 Task: Change the calendar time scale to 60 minutes.
Action: Mouse moved to (18, 72)
Screenshot: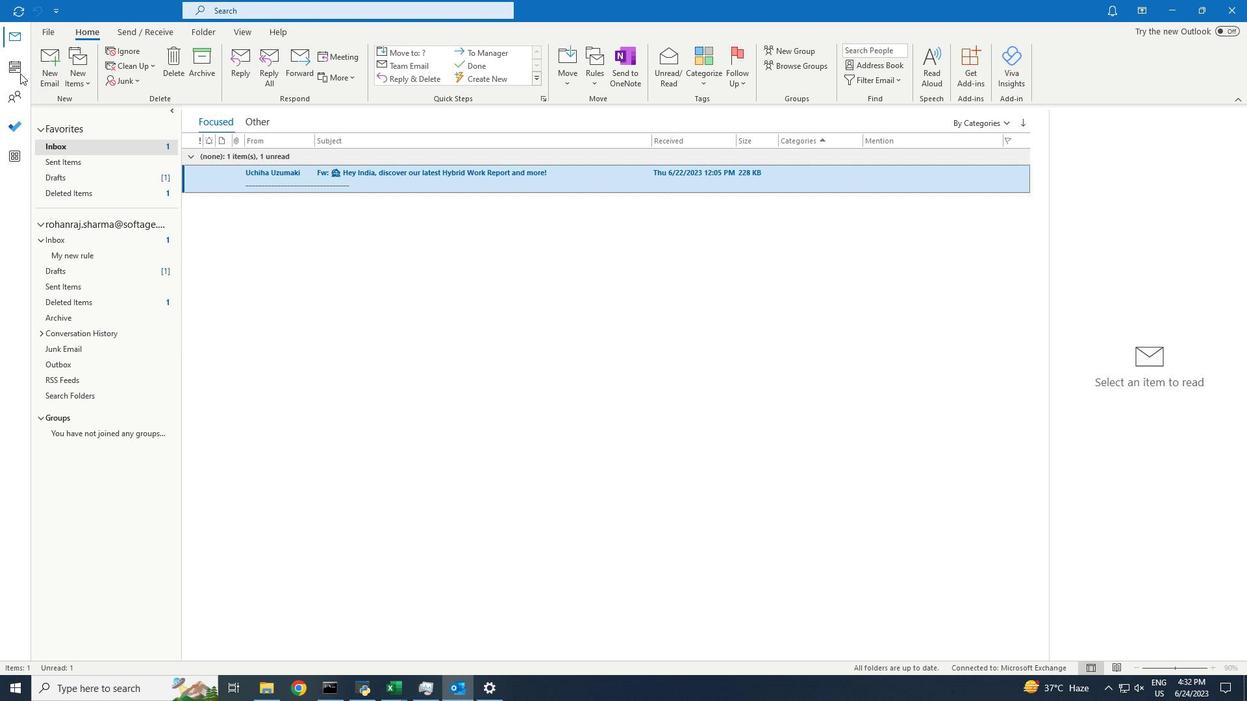 
Action: Mouse pressed left at (18, 72)
Screenshot: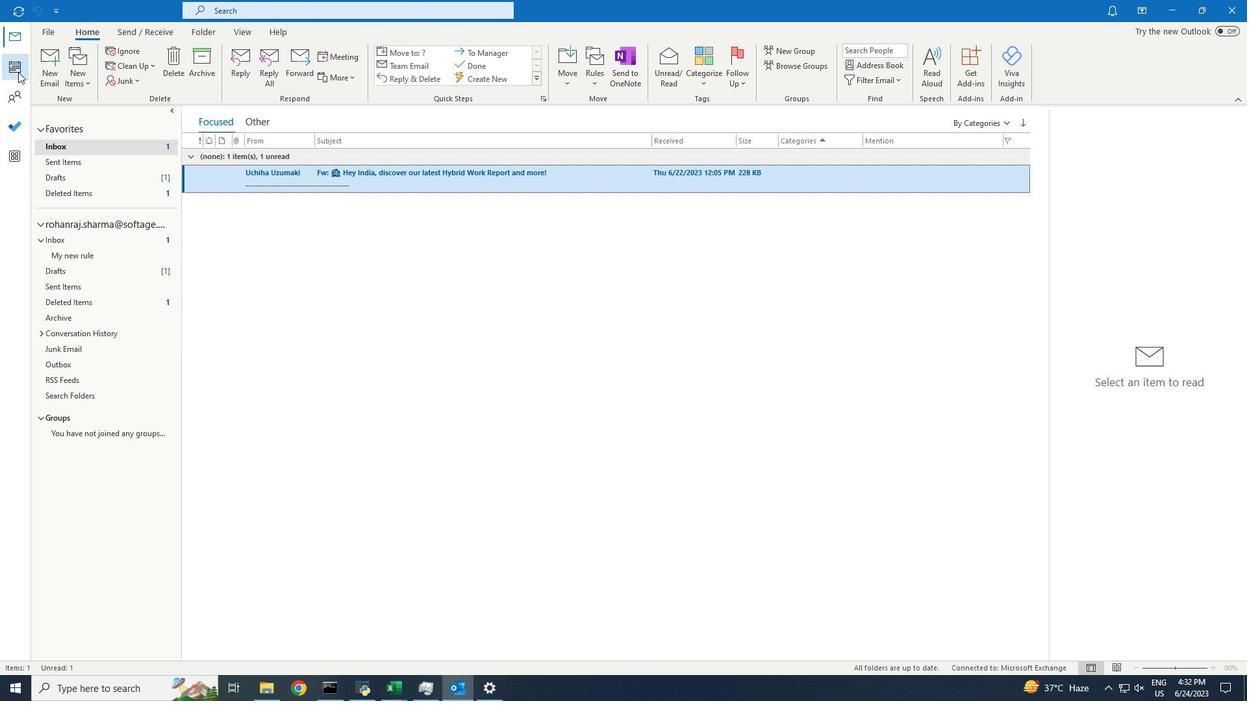 
Action: Mouse moved to (238, 34)
Screenshot: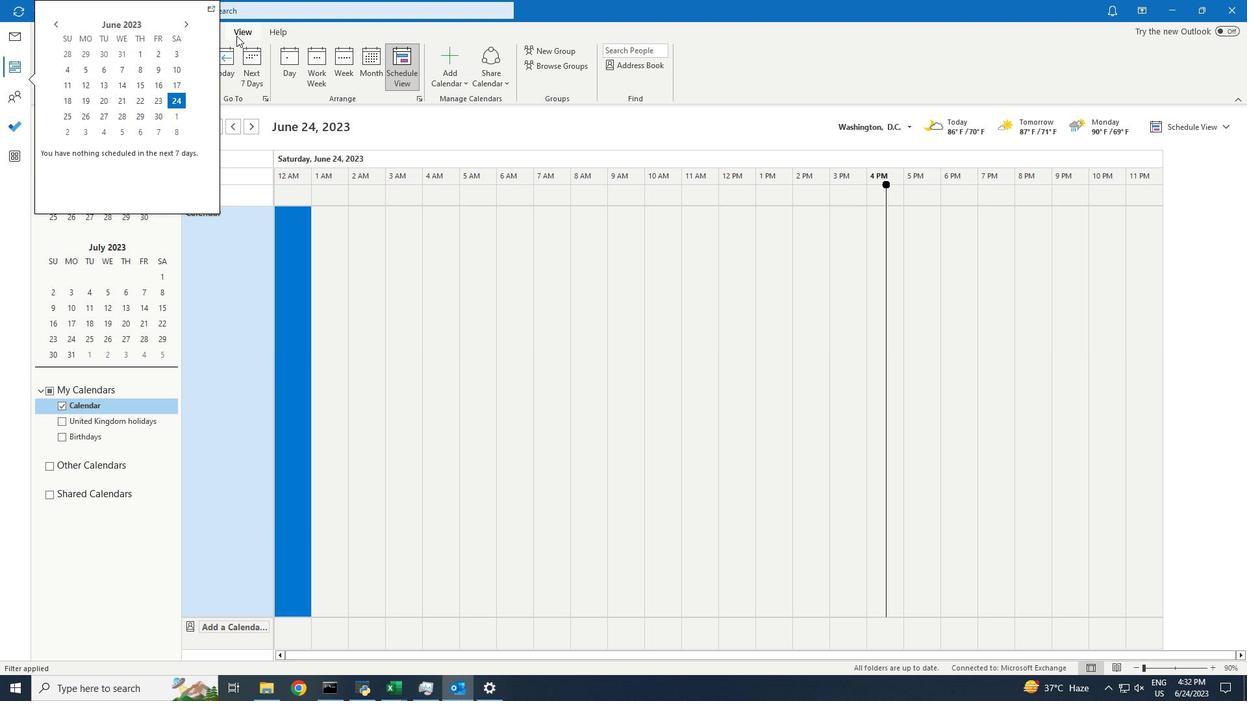 
Action: Mouse pressed left at (238, 34)
Screenshot: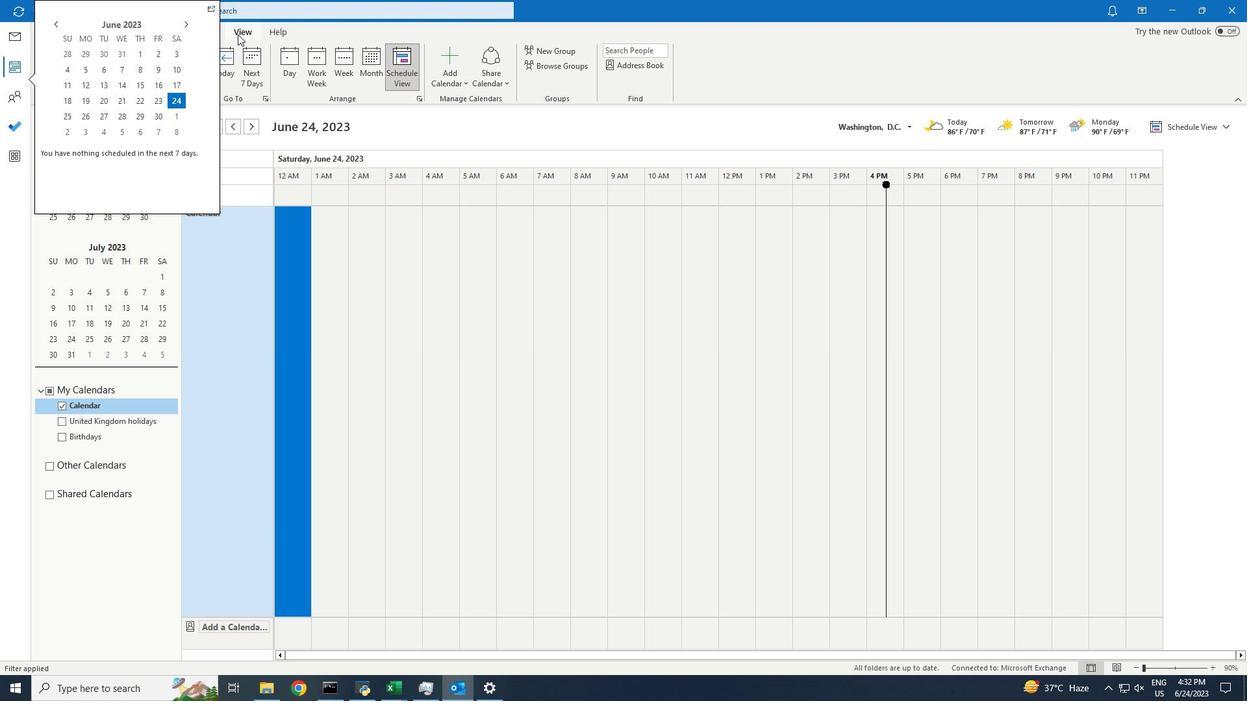 
Action: Mouse moved to (292, 48)
Screenshot: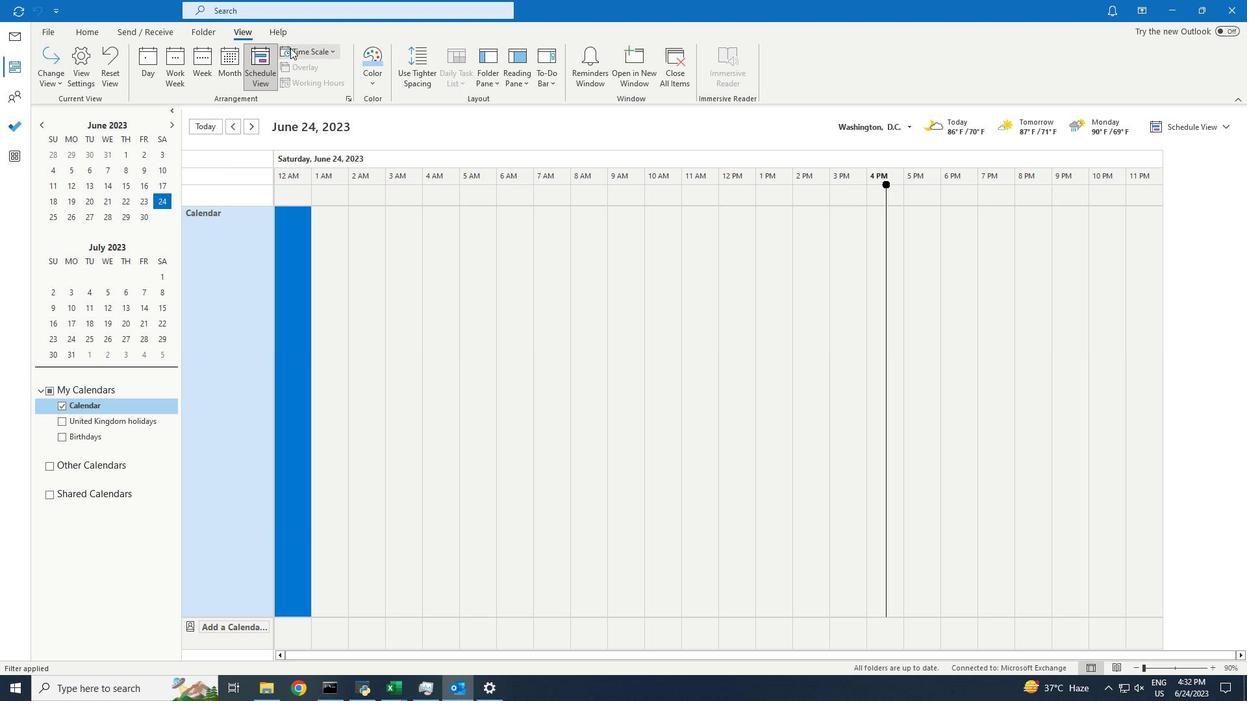 
Action: Mouse pressed left at (292, 48)
Screenshot: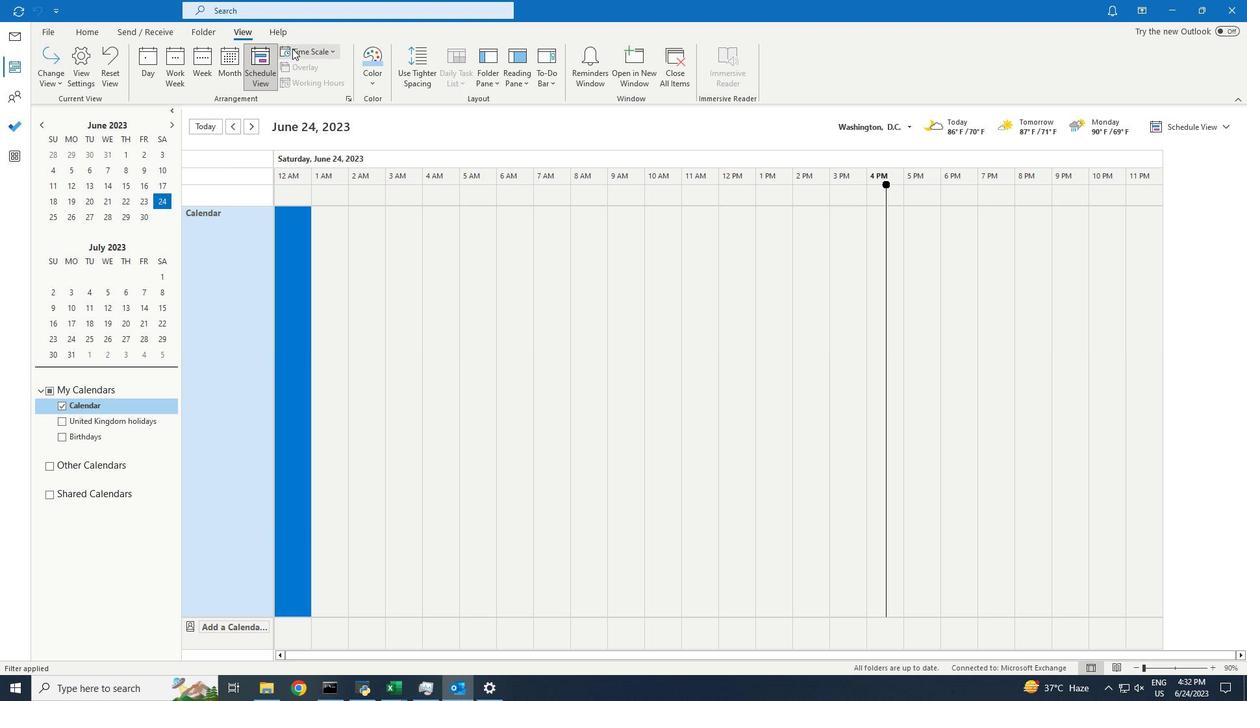 
Action: Mouse moved to (317, 158)
Screenshot: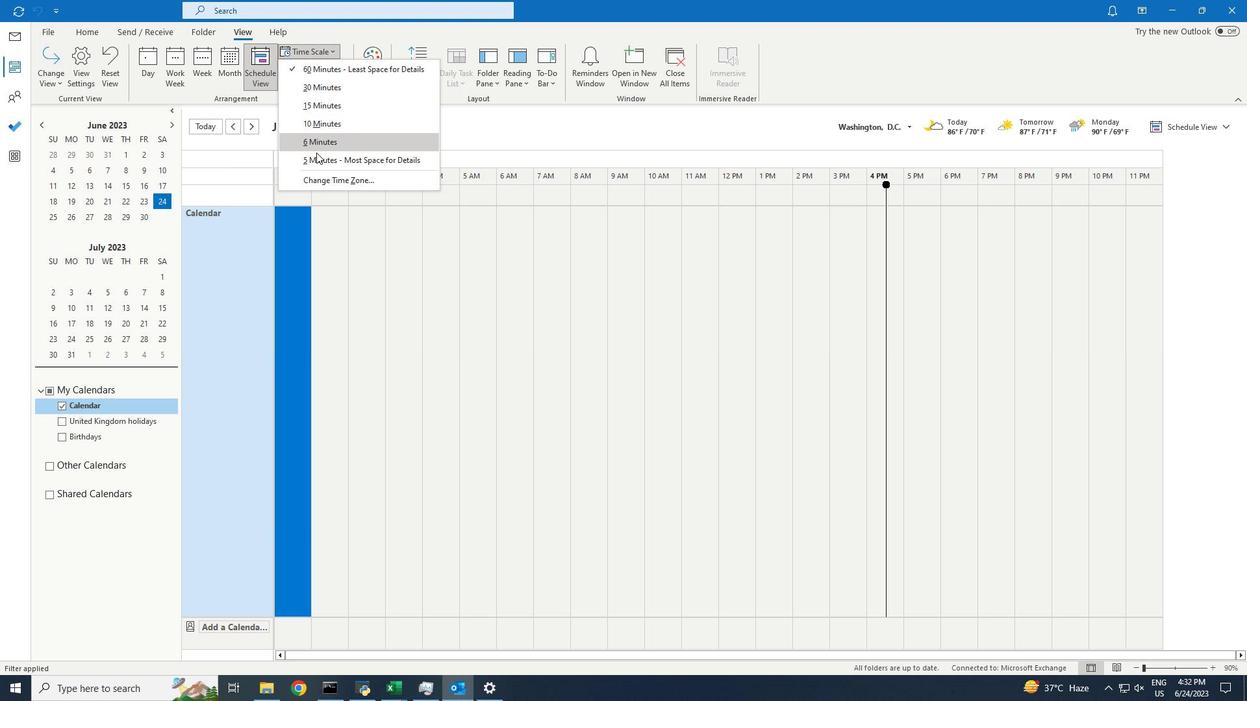 
Action: Mouse pressed left at (317, 158)
Screenshot: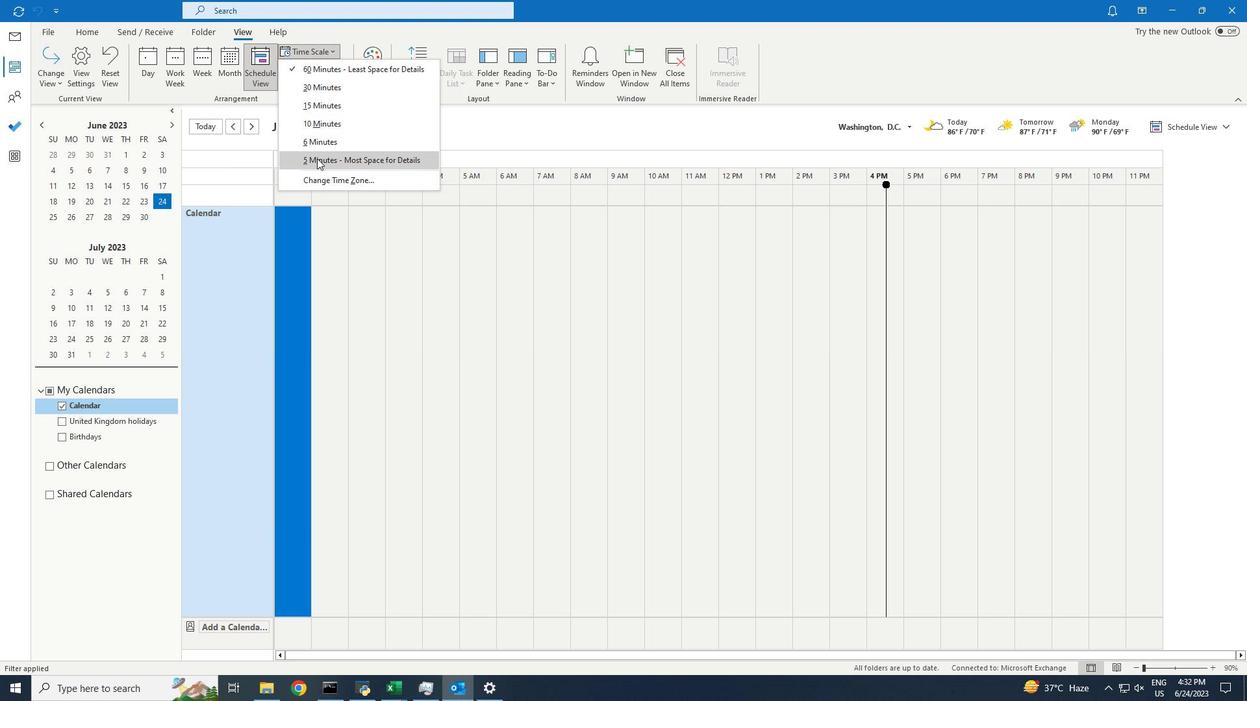 
Action: Mouse moved to (343, 259)
Screenshot: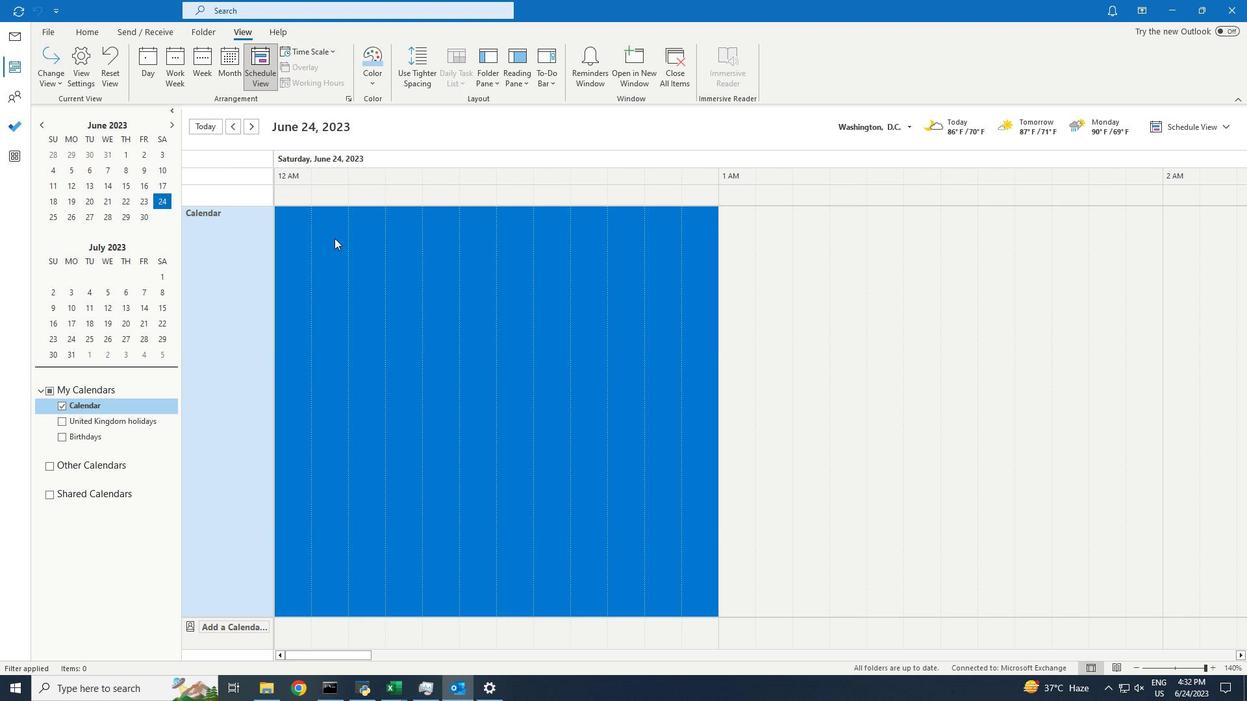 
